 Task: Put "Image A" in to one of the most exclusive - races in the world in Action of Adrenaline Trailer
Action: Mouse pressed left at (193, 88)
Screenshot: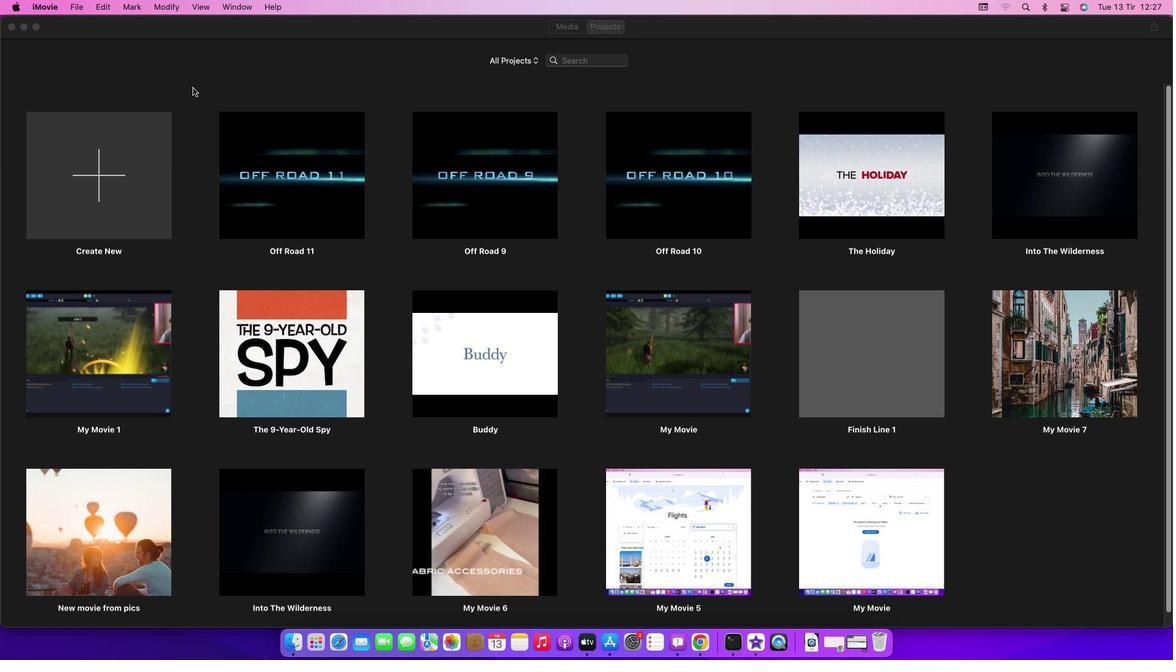 
Action: Mouse moved to (76, 10)
Screenshot: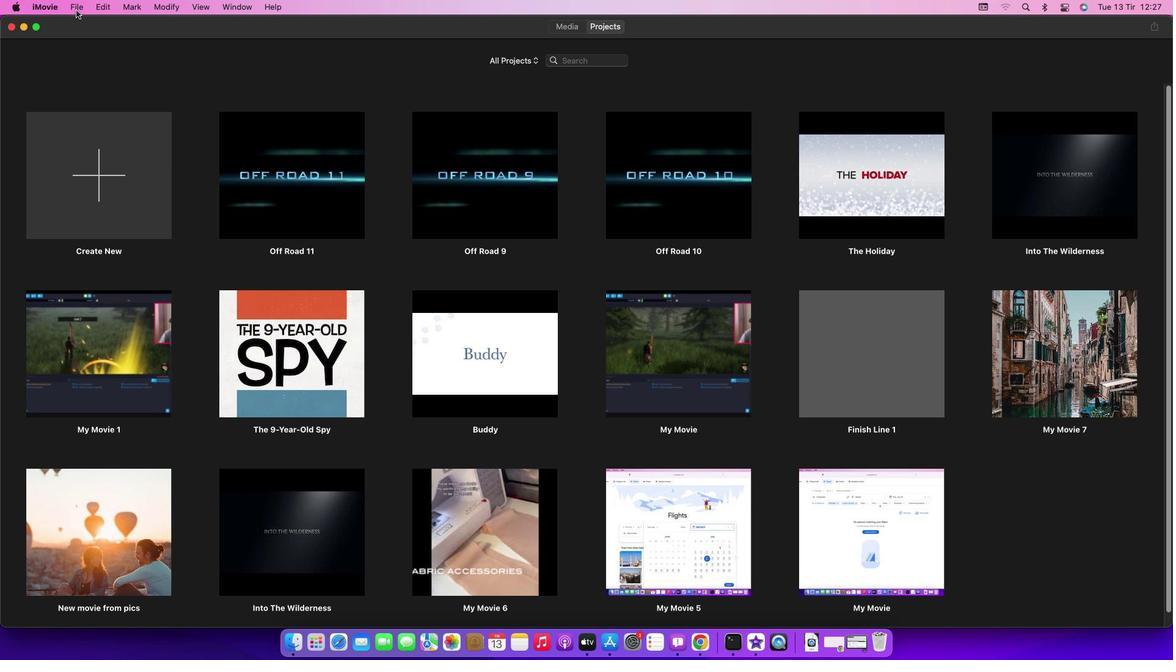 
Action: Mouse pressed left at (76, 10)
Screenshot: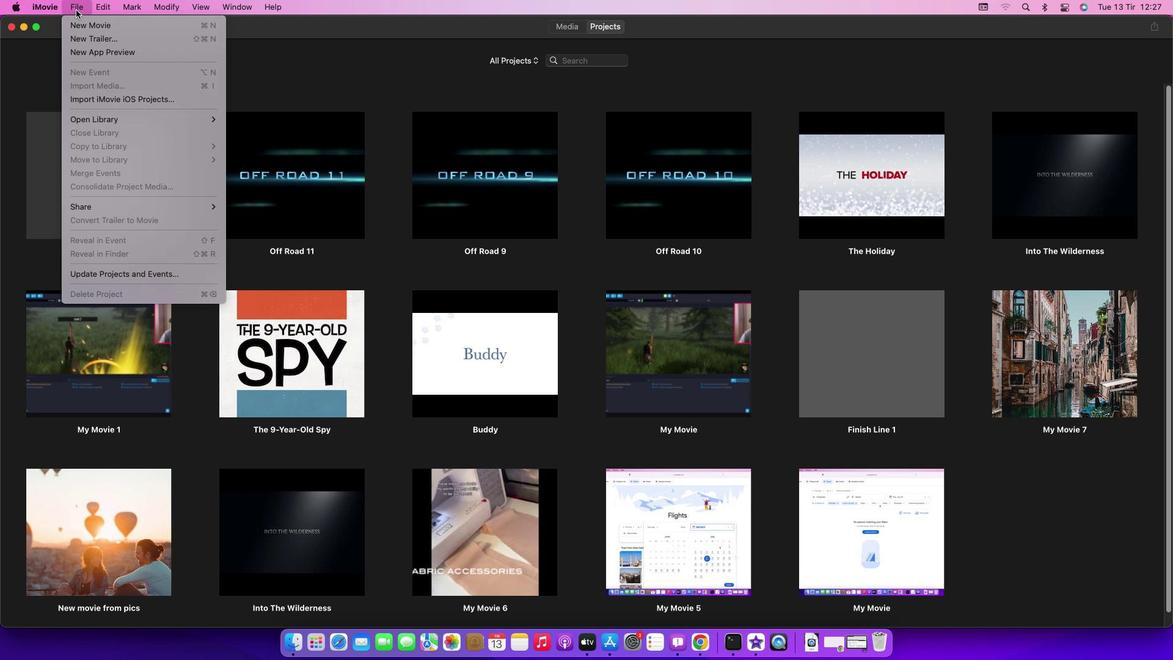 
Action: Mouse moved to (85, 39)
Screenshot: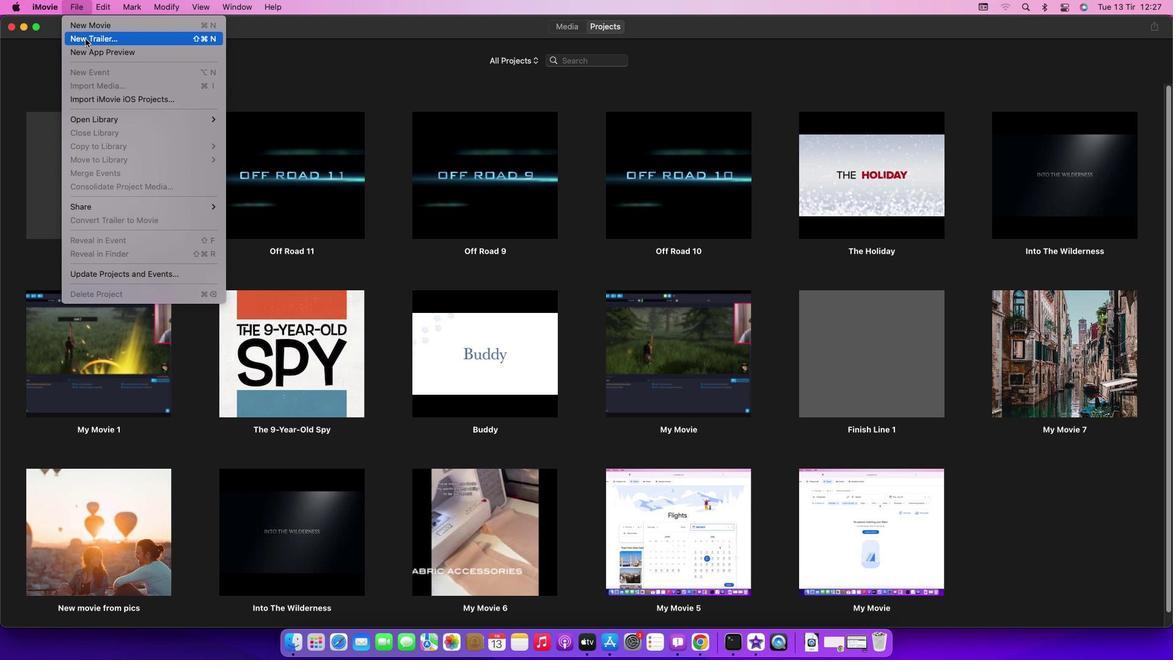 
Action: Mouse pressed left at (85, 39)
Screenshot: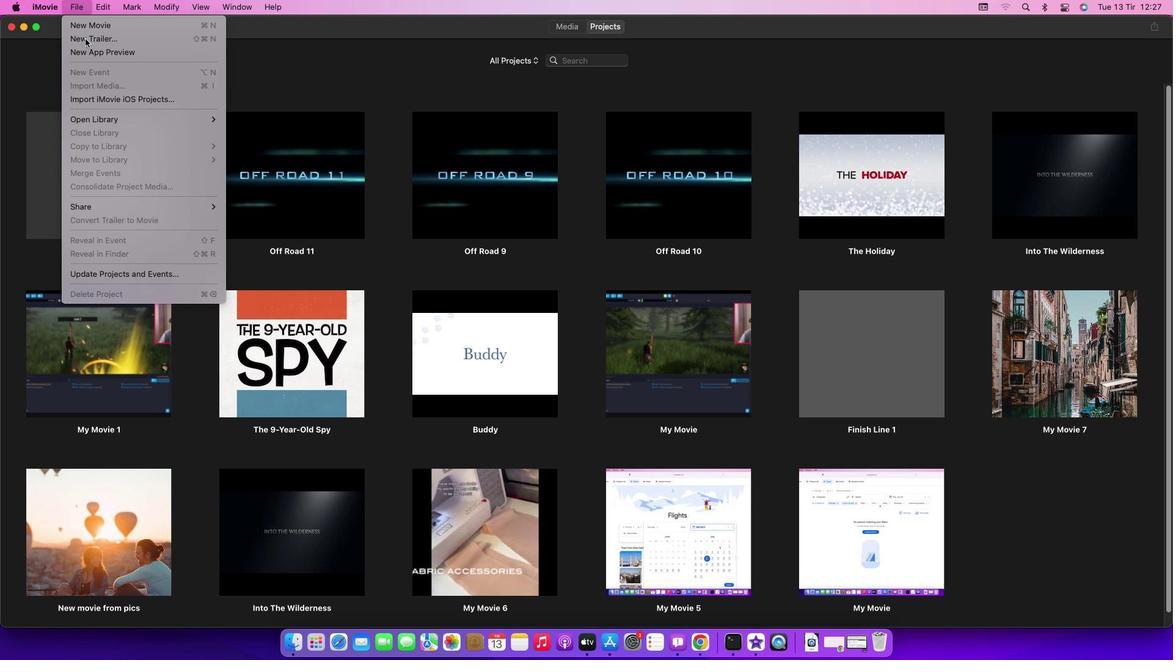 
Action: Mouse moved to (715, 349)
Screenshot: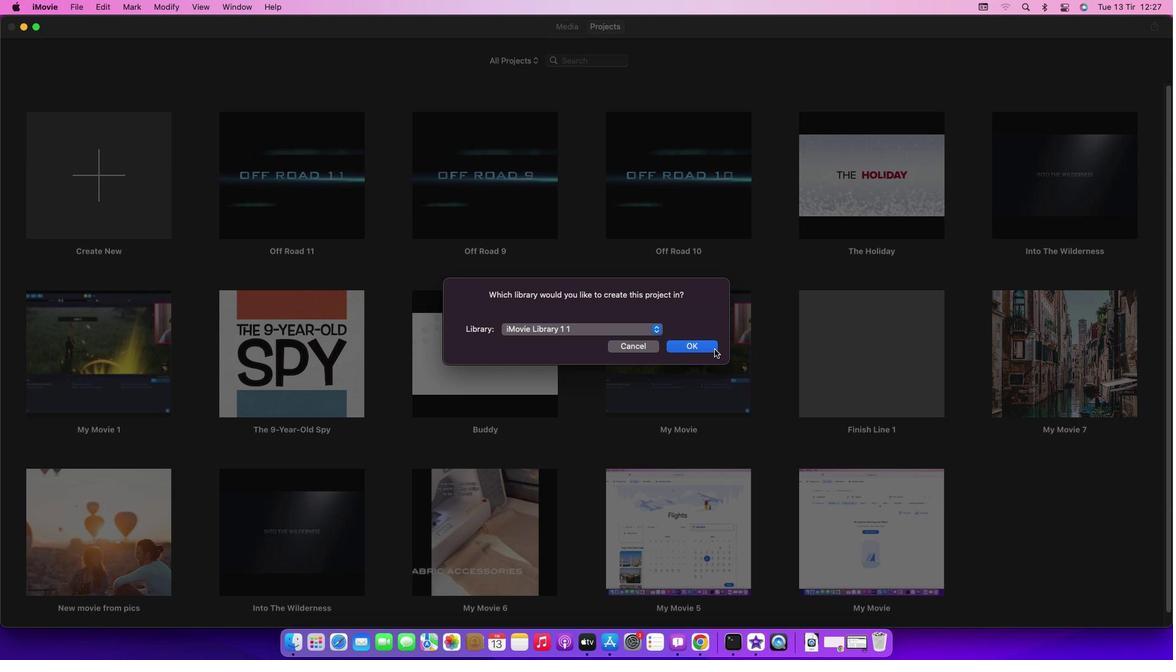 
Action: Mouse pressed left at (715, 349)
Screenshot: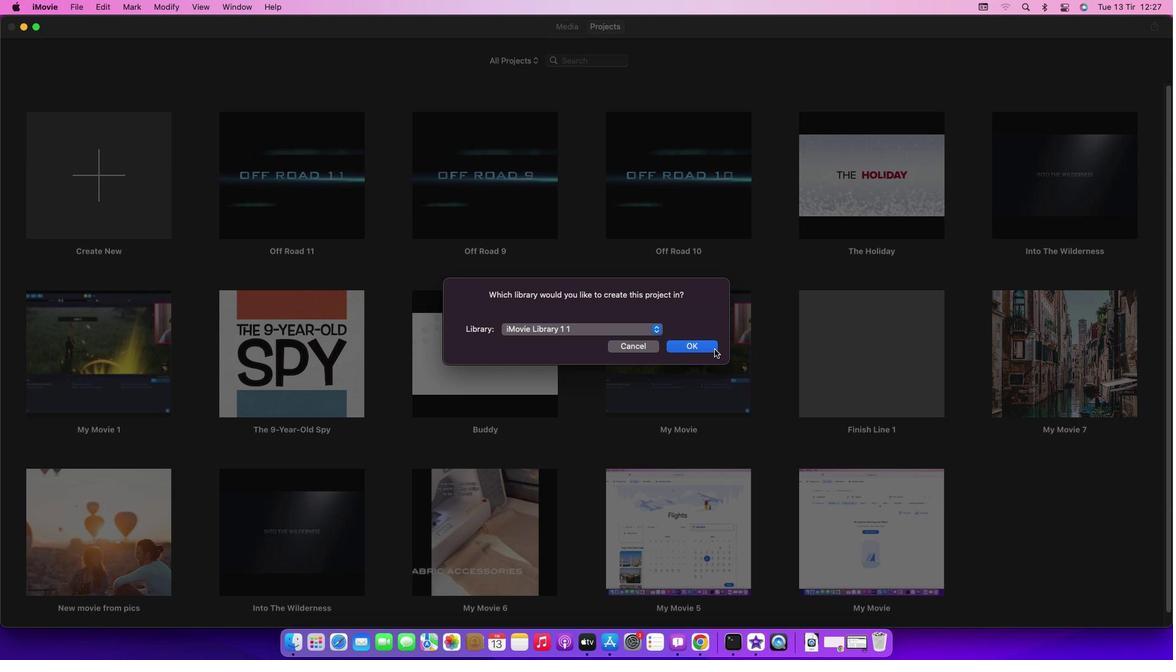 
Action: Mouse moved to (552, 253)
Screenshot: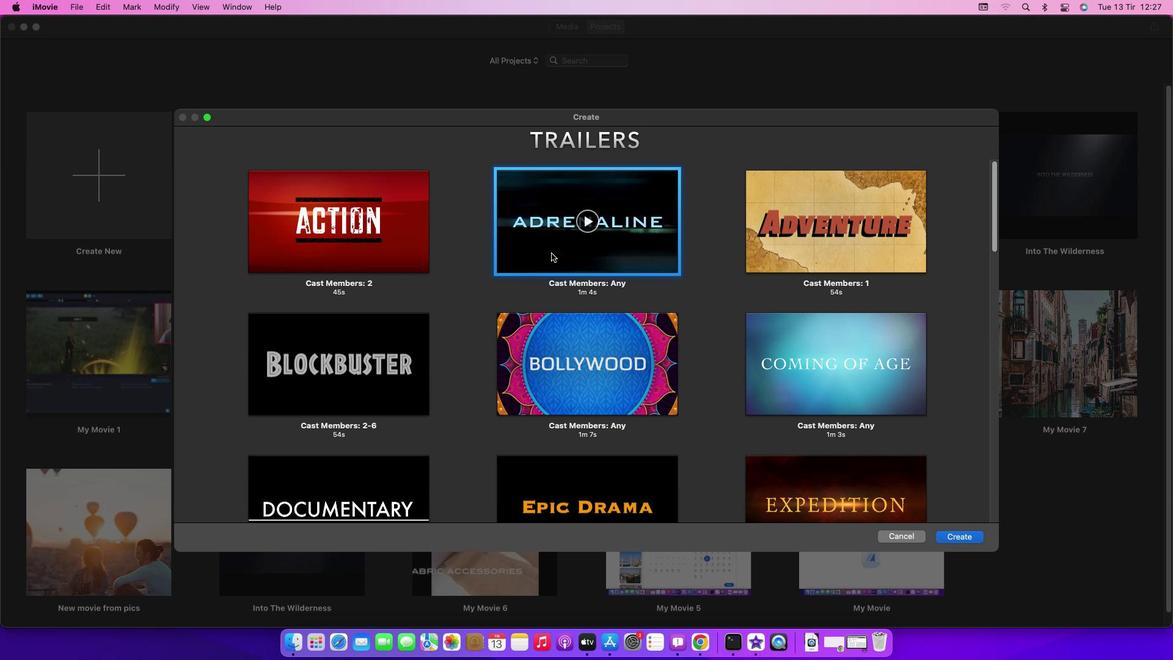 
Action: Mouse pressed left at (552, 253)
Screenshot: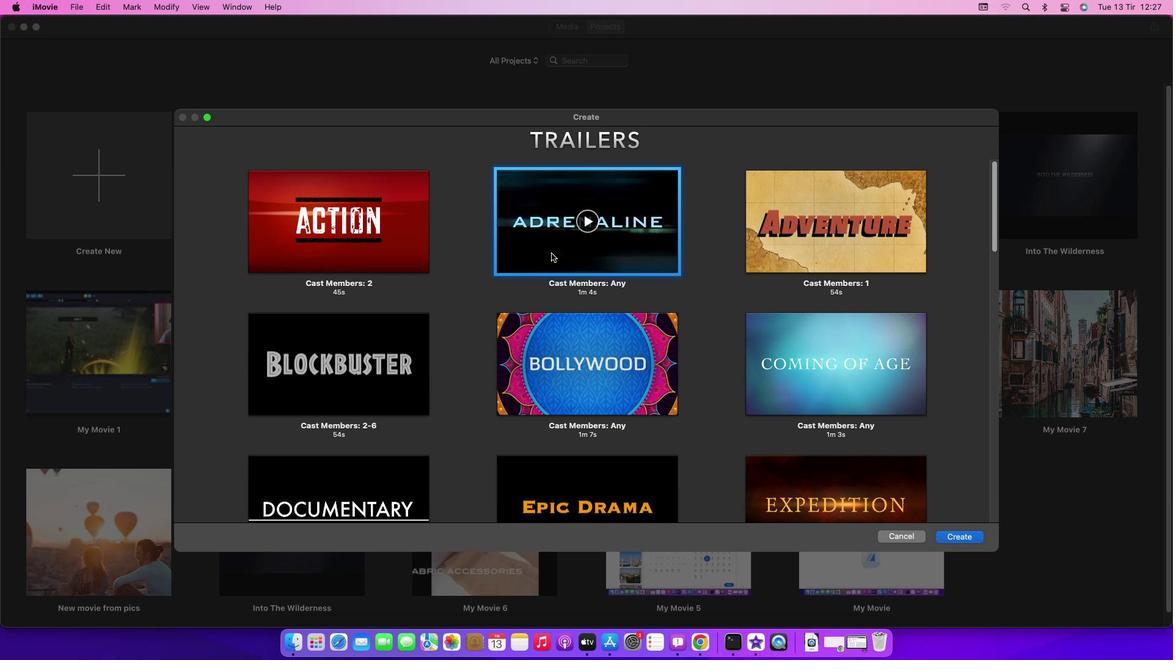 
Action: Mouse moved to (981, 533)
Screenshot: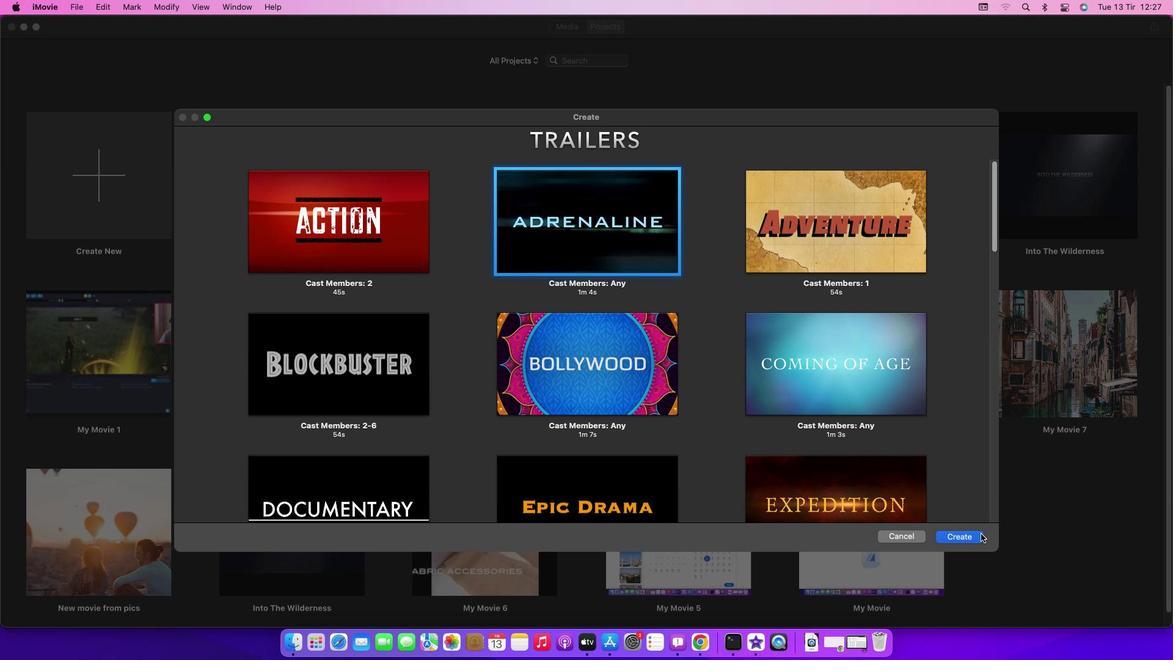 
Action: Mouse pressed left at (981, 533)
Screenshot: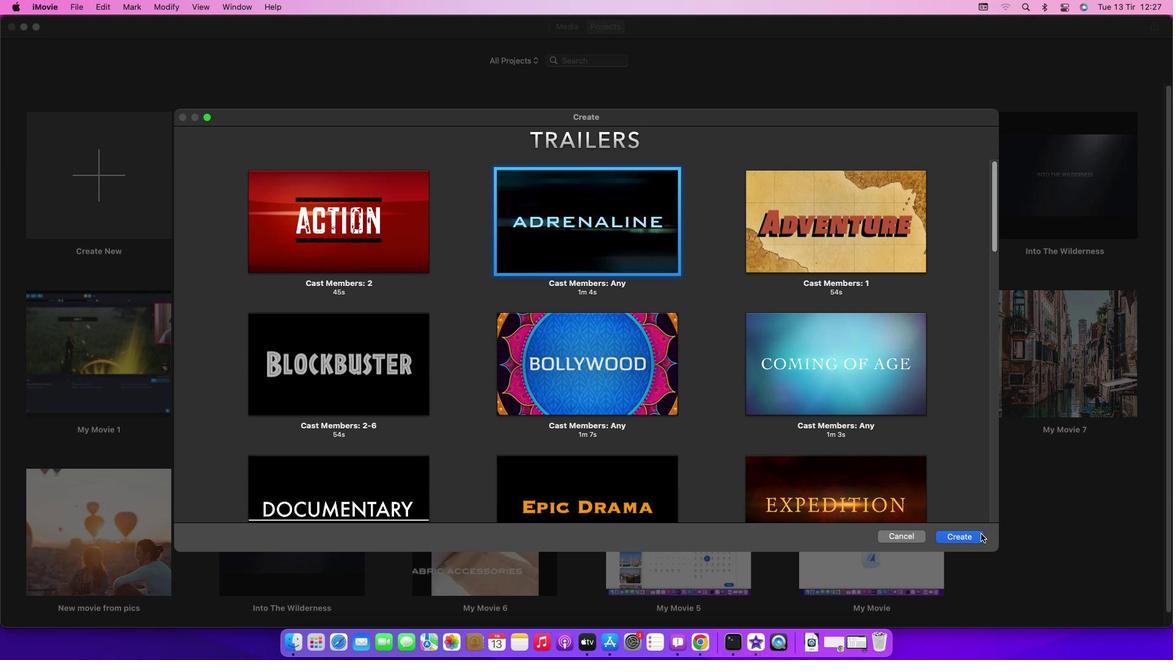 
Action: Mouse moved to (593, 360)
Screenshot: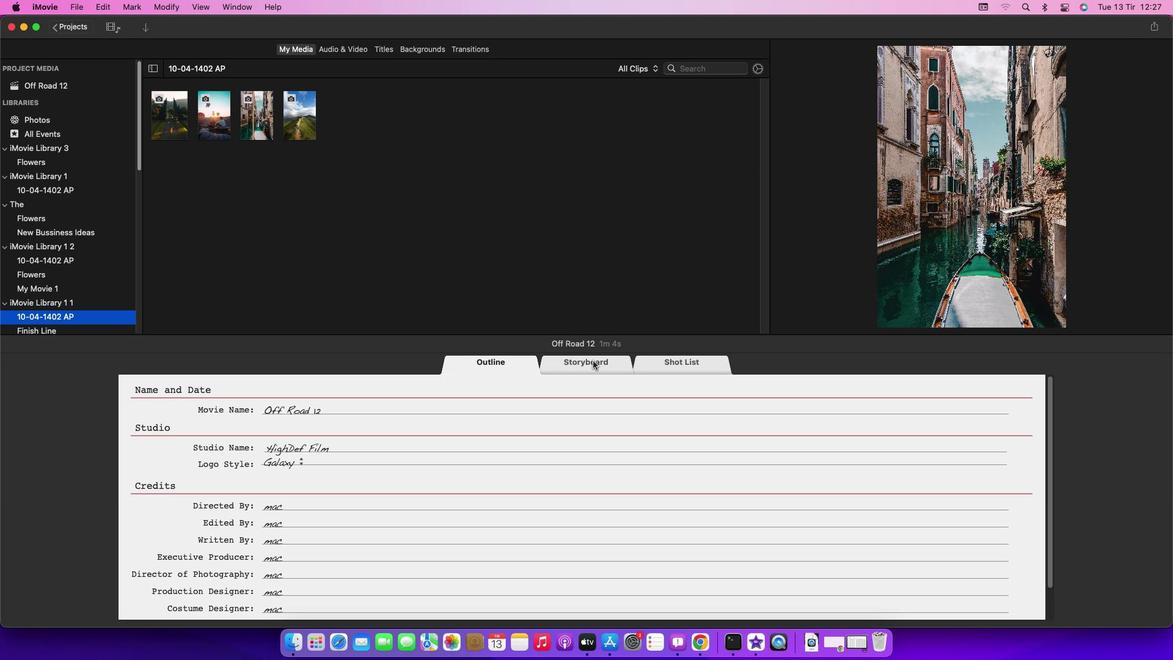 
Action: Mouse pressed left at (593, 360)
Screenshot: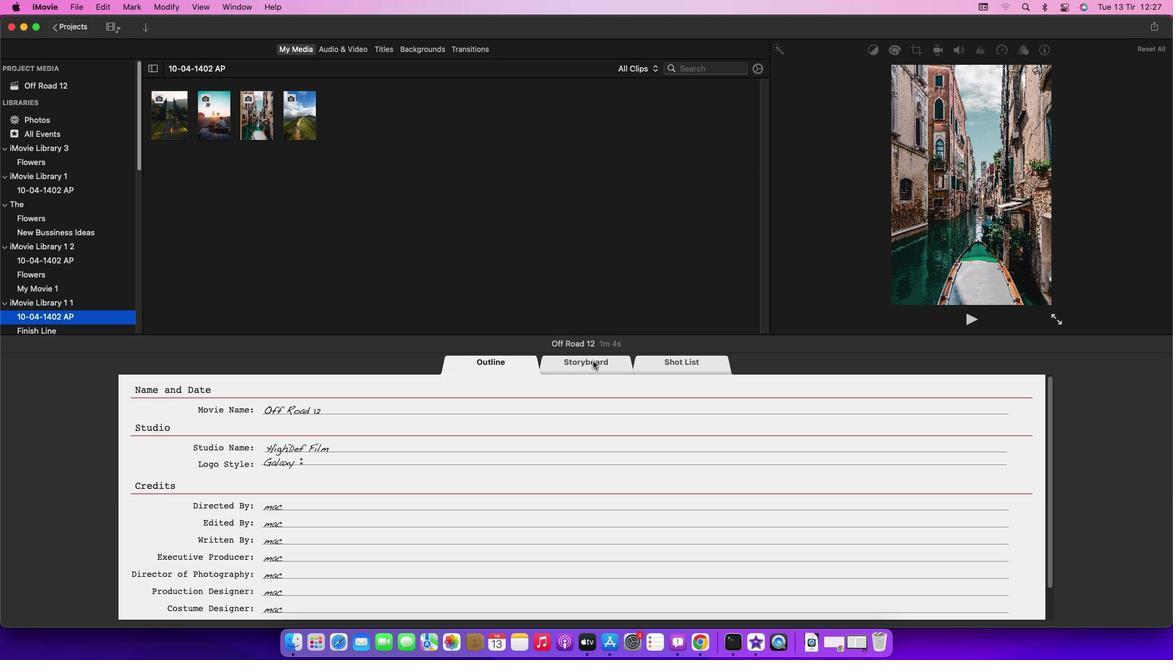 
Action: Mouse moved to (317, 533)
Screenshot: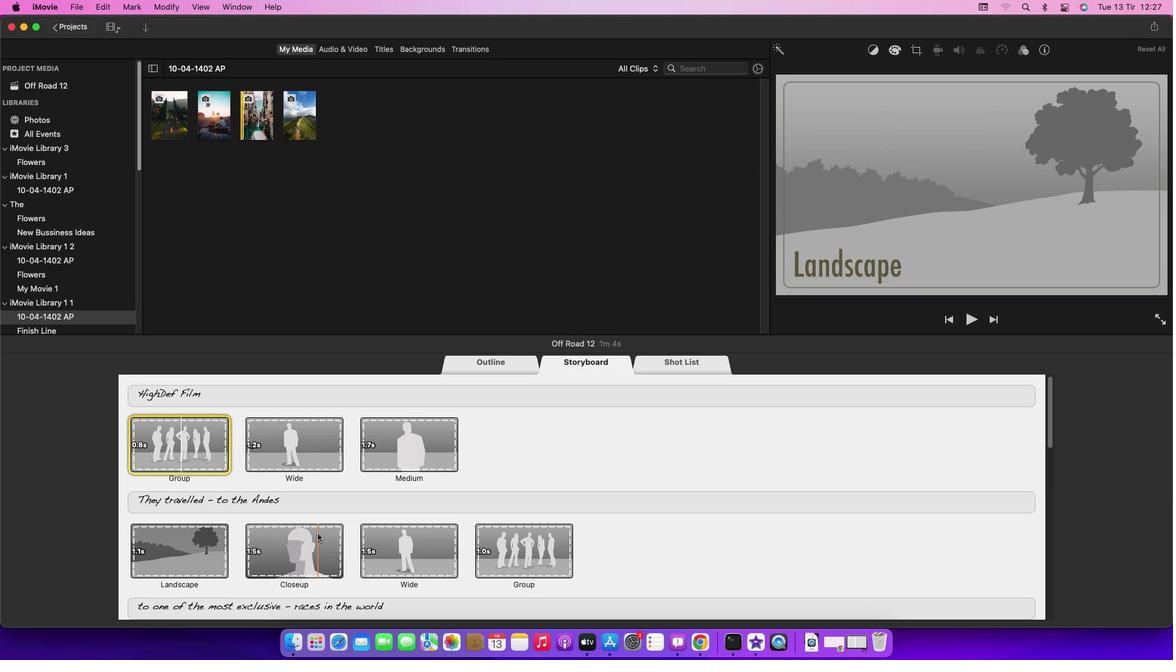 
Action: Mouse scrolled (317, 533) with delta (0, 0)
Screenshot: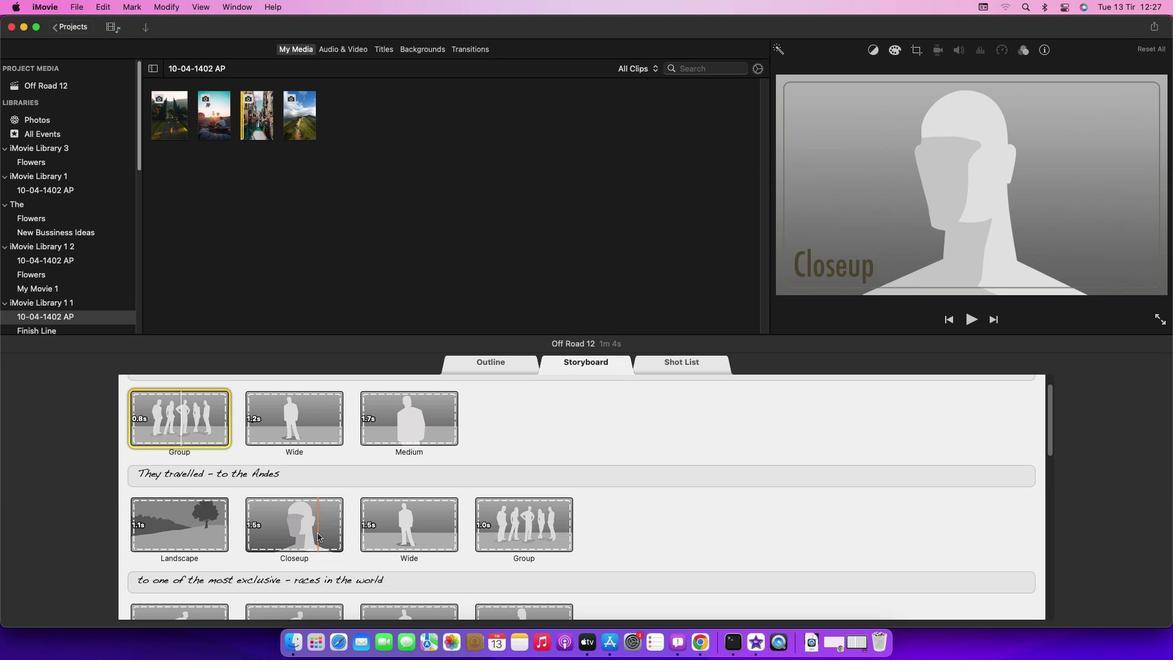 
Action: Mouse scrolled (317, 533) with delta (0, 0)
Screenshot: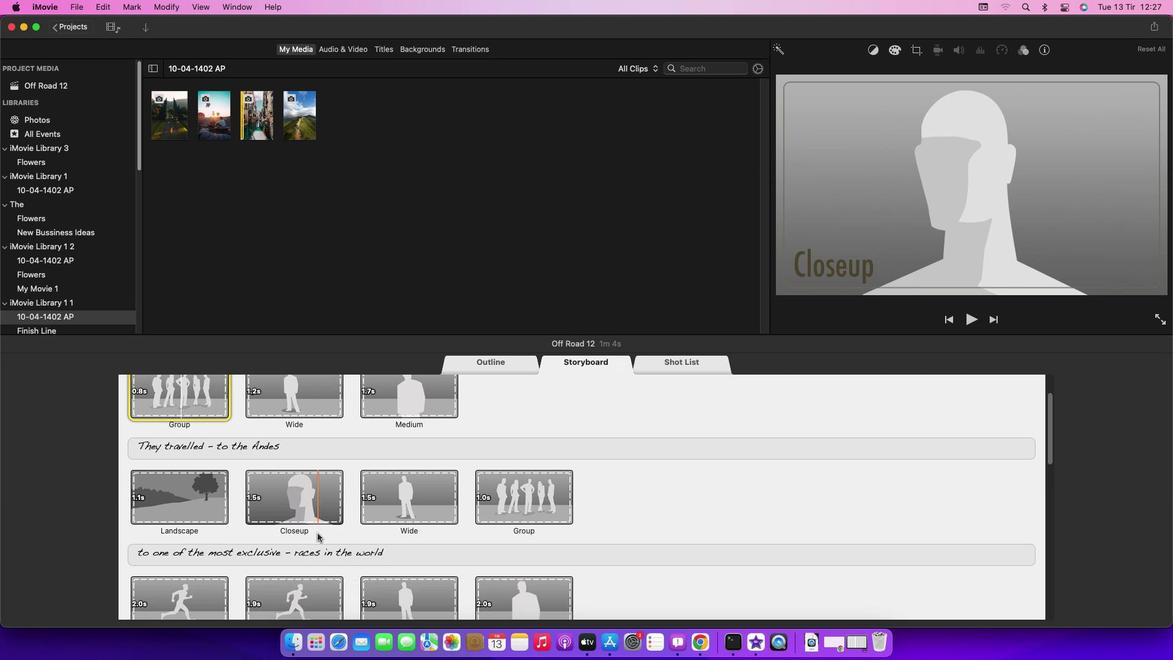 
Action: Mouse scrolled (317, 533) with delta (0, -1)
Screenshot: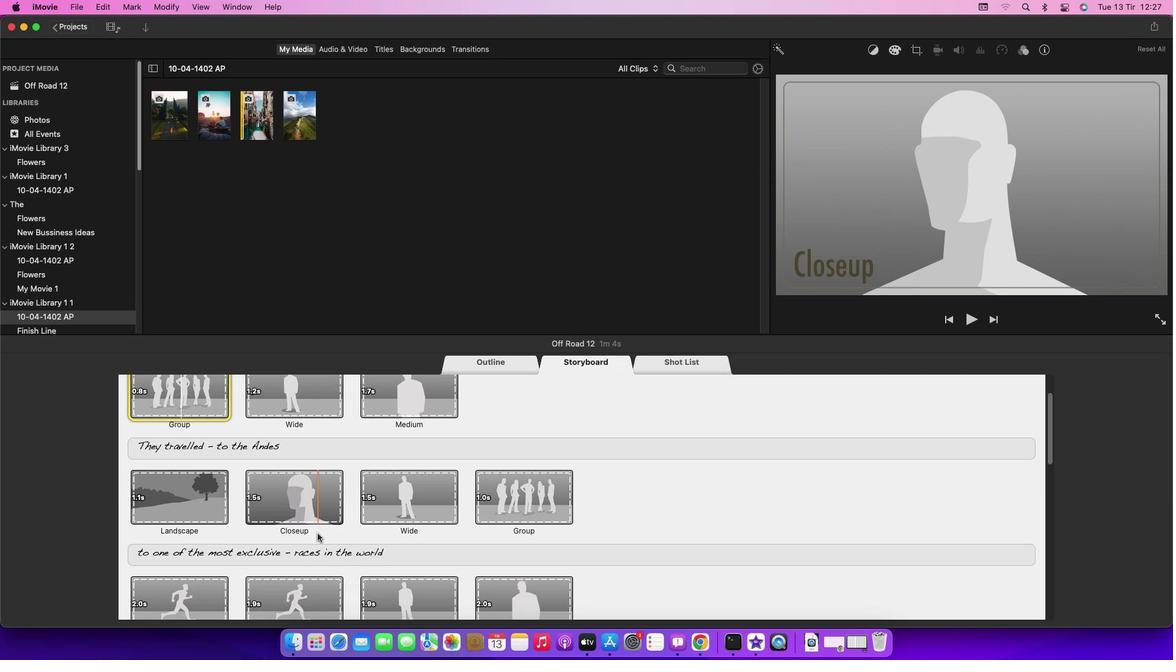 
Action: Mouse scrolled (317, 533) with delta (0, -2)
Screenshot: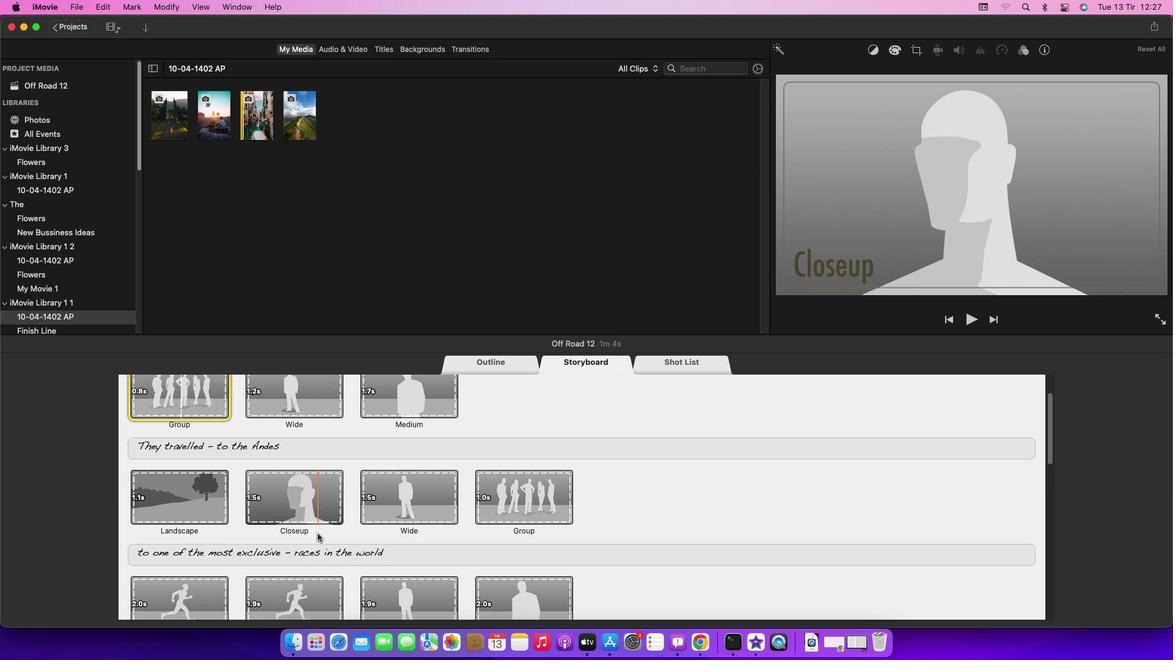 
Action: Mouse scrolled (317, 533) with delta (0, 0)
Screenshot: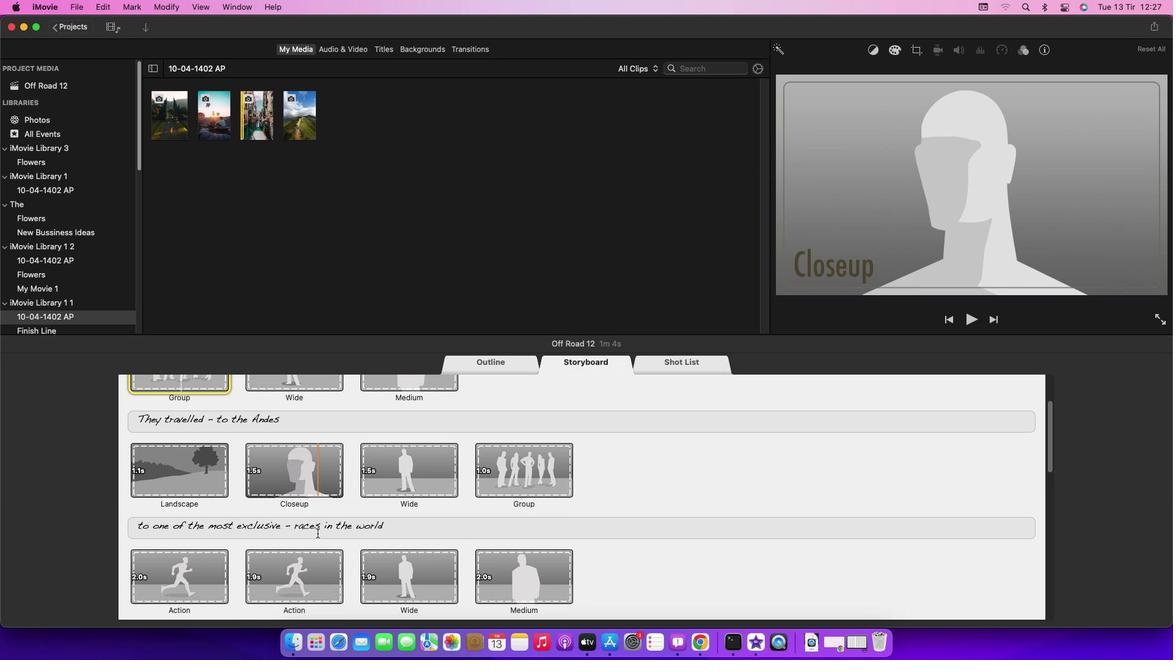 
Action: Mouse scrolled (317, 533) with delta (0, 0)
Screenshot: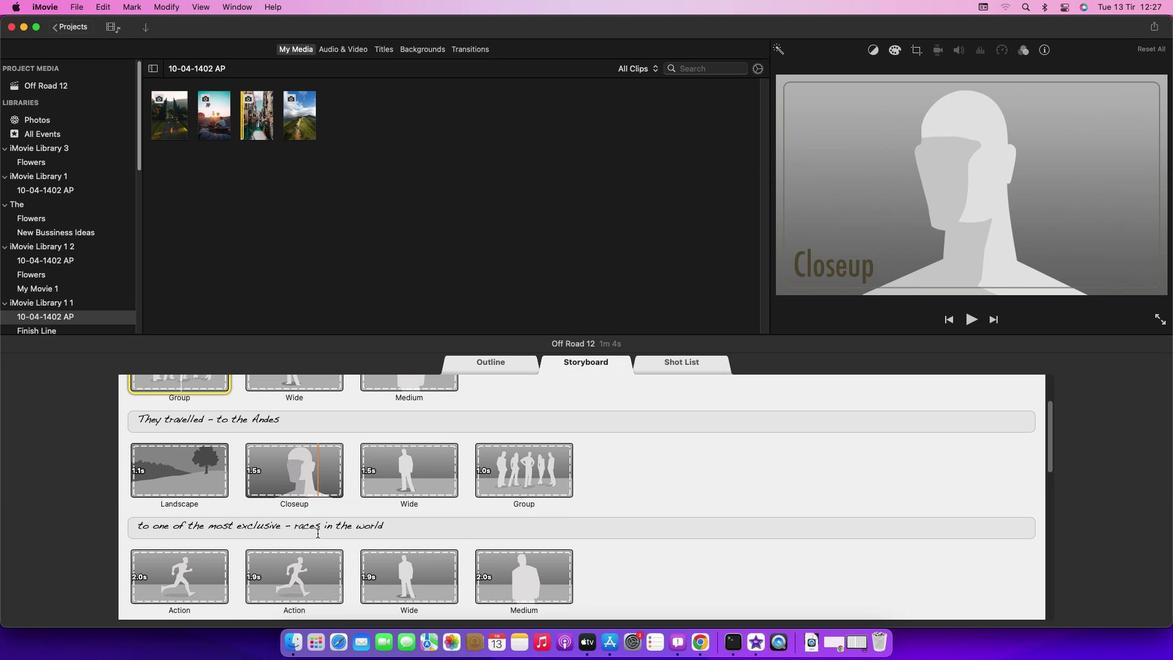 
Action: Mouse scrolled (317, 533) with delta (0, -1)
Screenshot: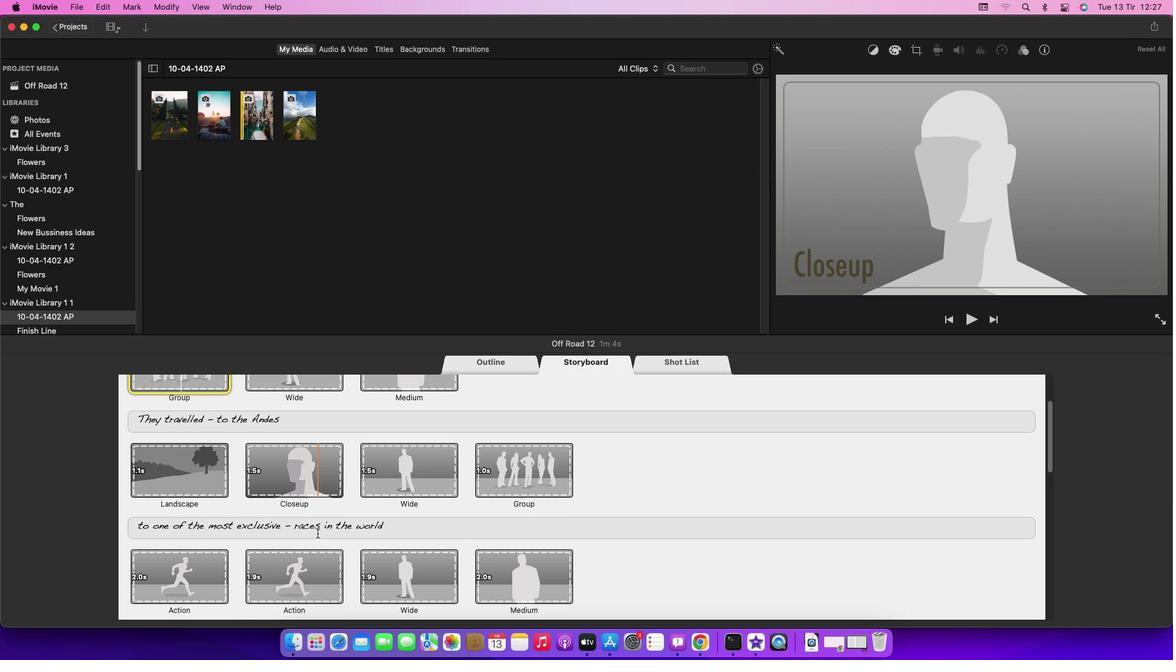 
Action: Mouse scrolled (317, 533) with delta (0, 0)
Screenshot: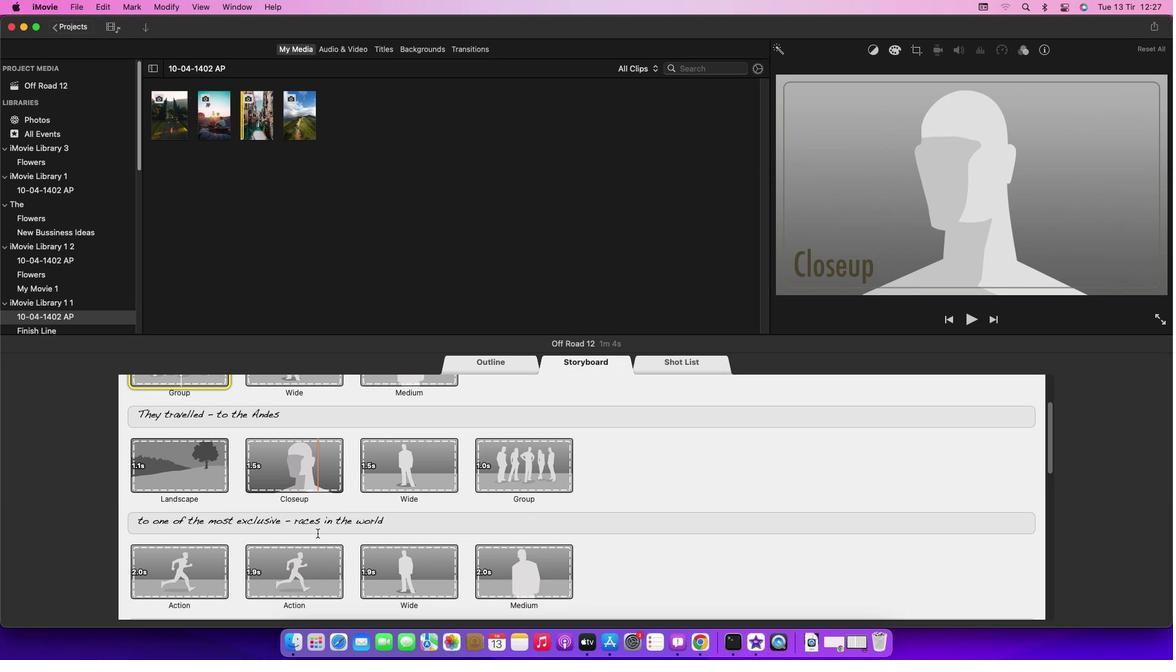 
Action: Mouse scrolled (317, 533) with delta (0, 0)
Screenshot: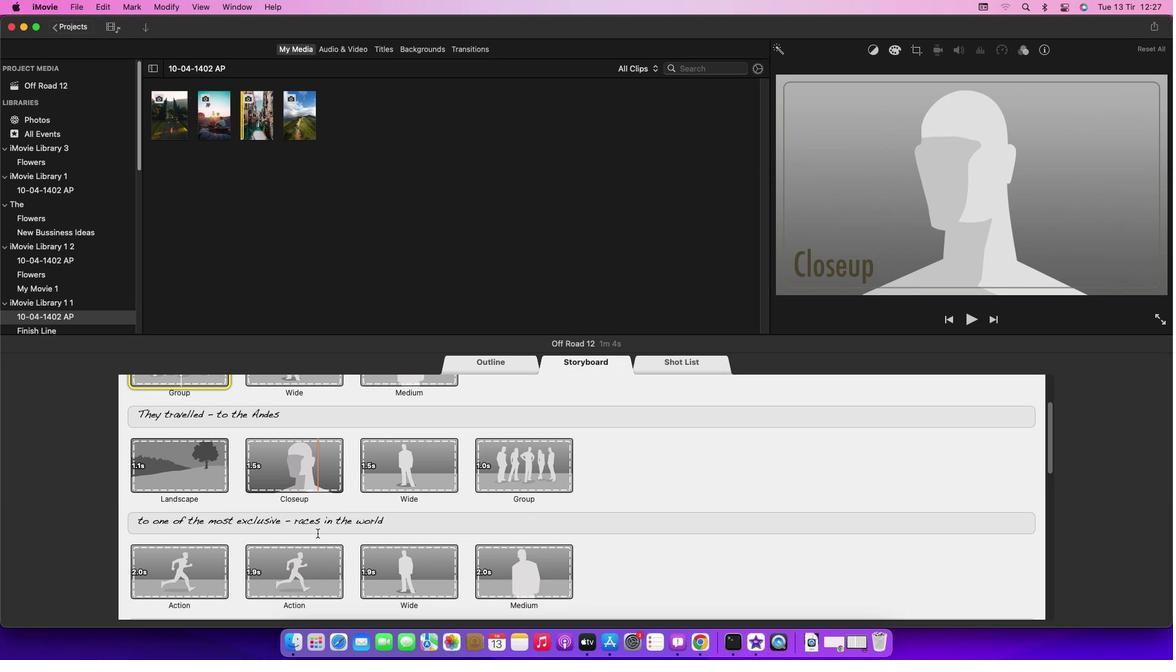 
Action: Mouse moved to (173, 582)
Screenshot: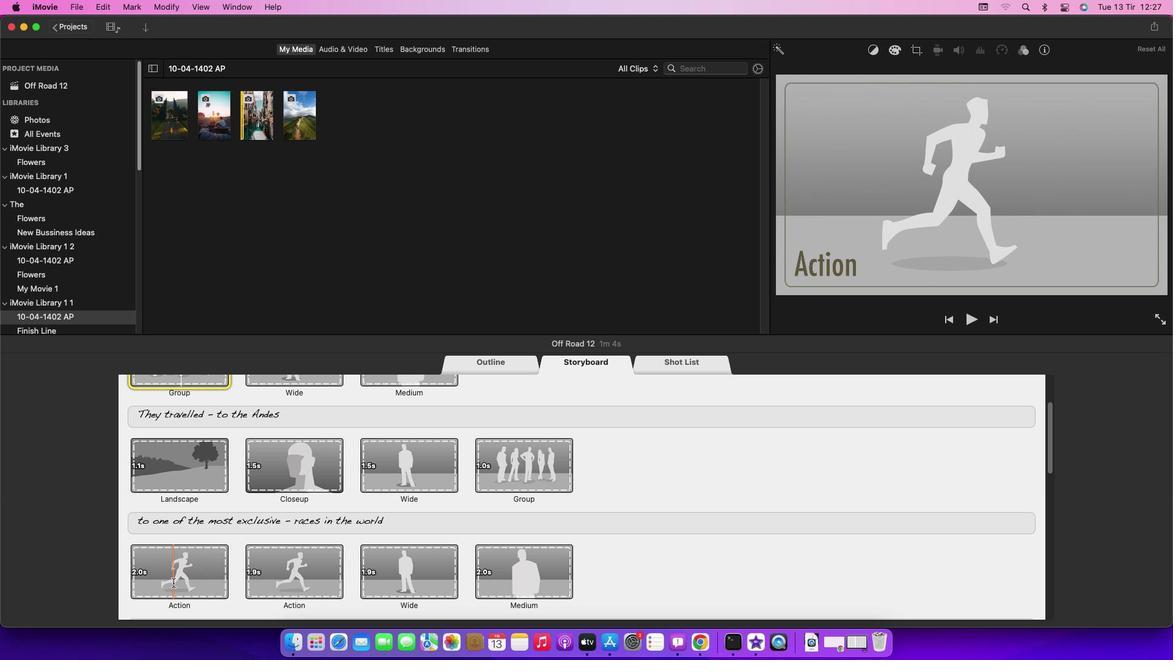 
Action: Mouse pressed left at (173, 582)
Screenshot: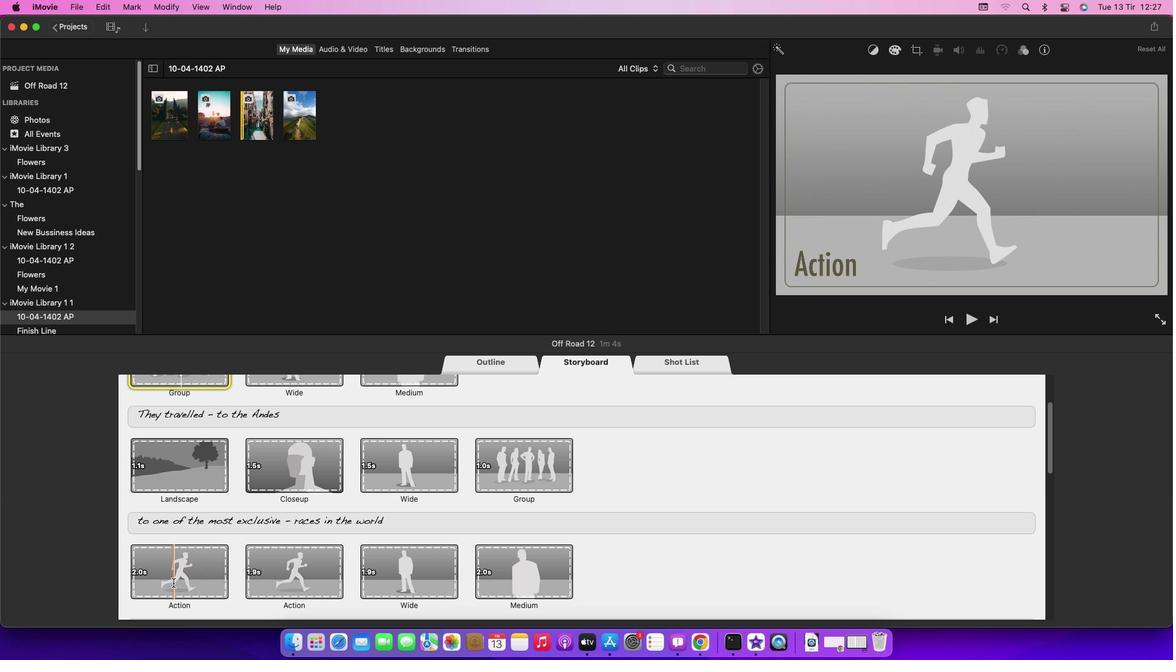 
Action: Mouse moved to (212, 123)
Screenshot: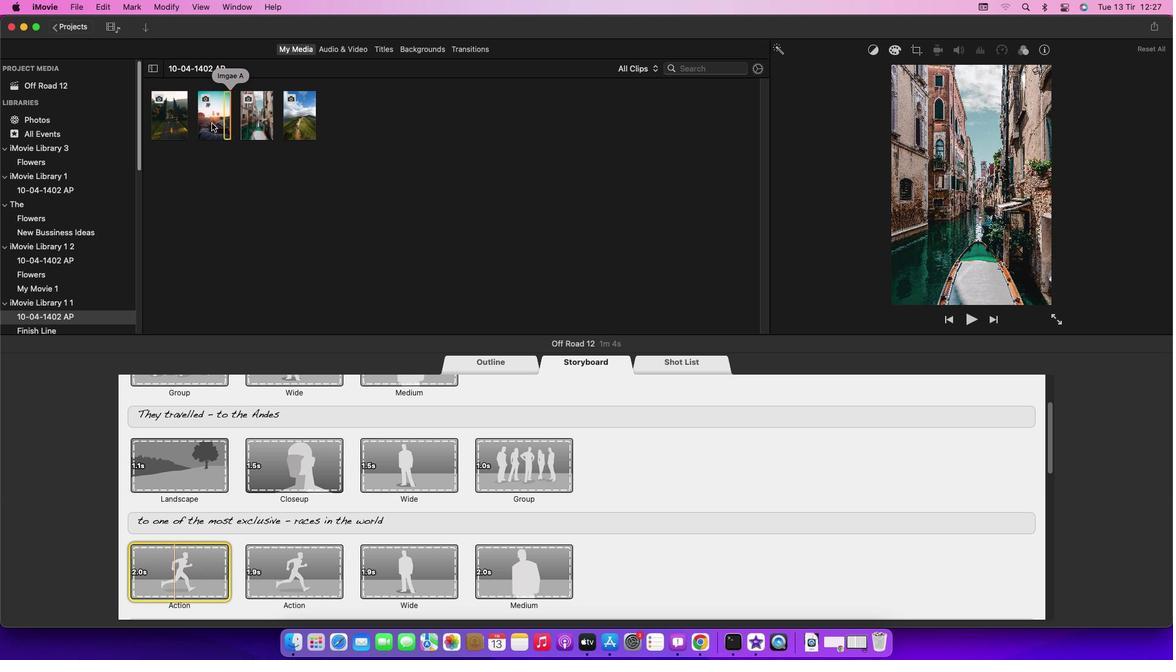 
Action: Mouse pressed left at (212, 123)
Screenshot: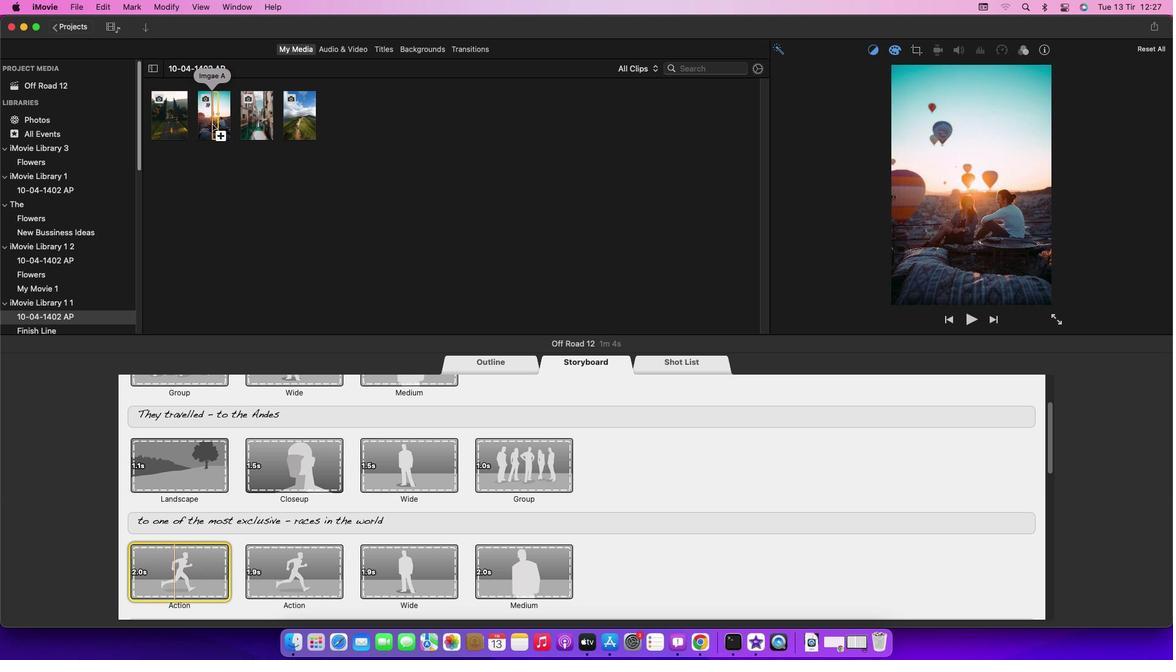 
Action: Mouse moved to (366, 190)
Screenshot: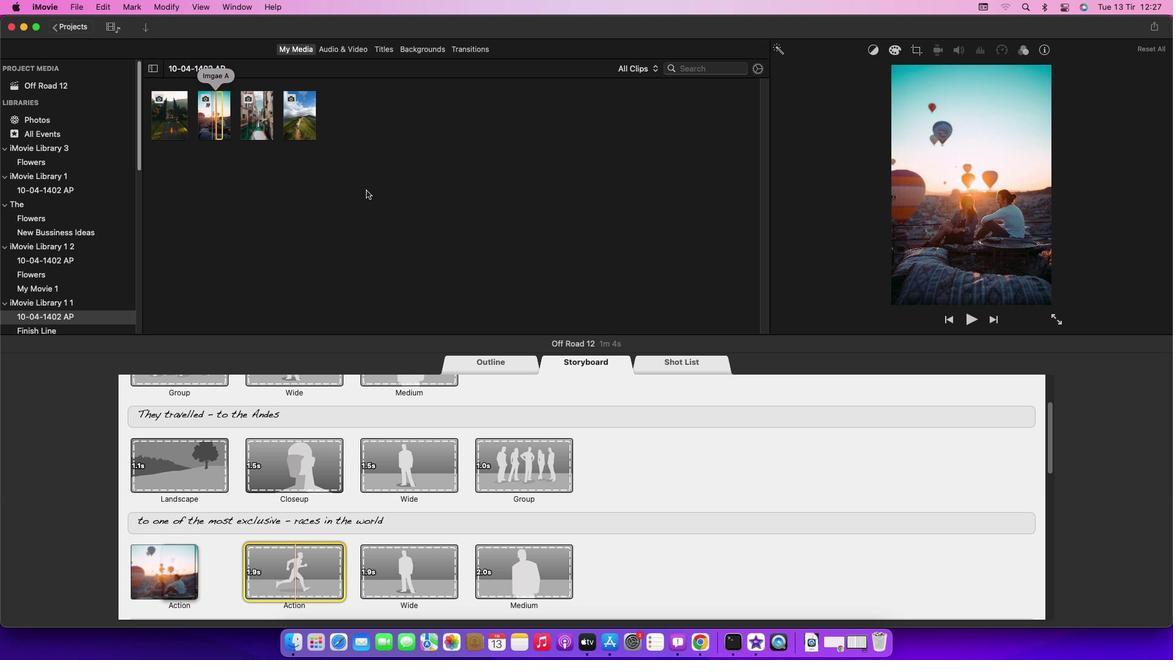 
